 Task: Sort the products by unit price (low first).
Action: Mouse moved to (14, 77)
Screenshot: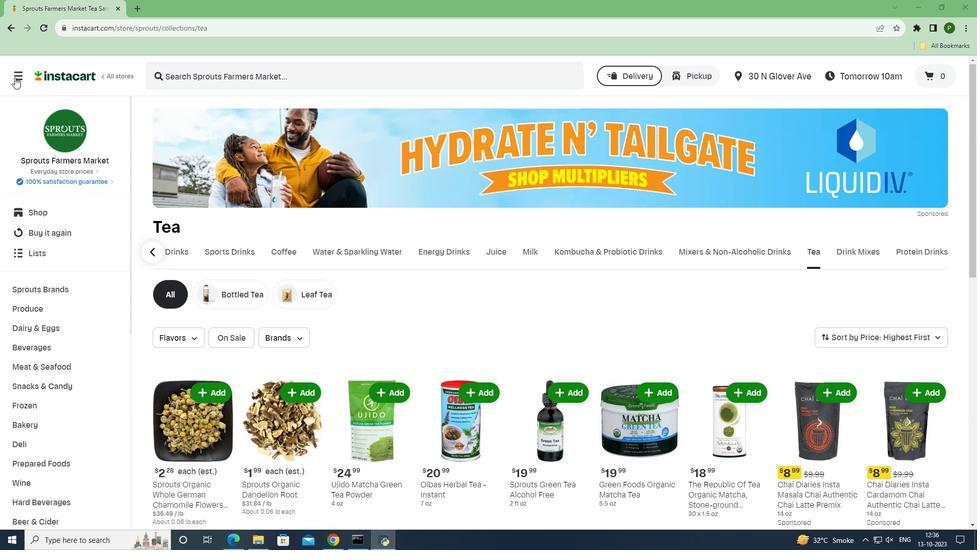 
Action: Mouse pressed left at (14, 77)
Screenshot: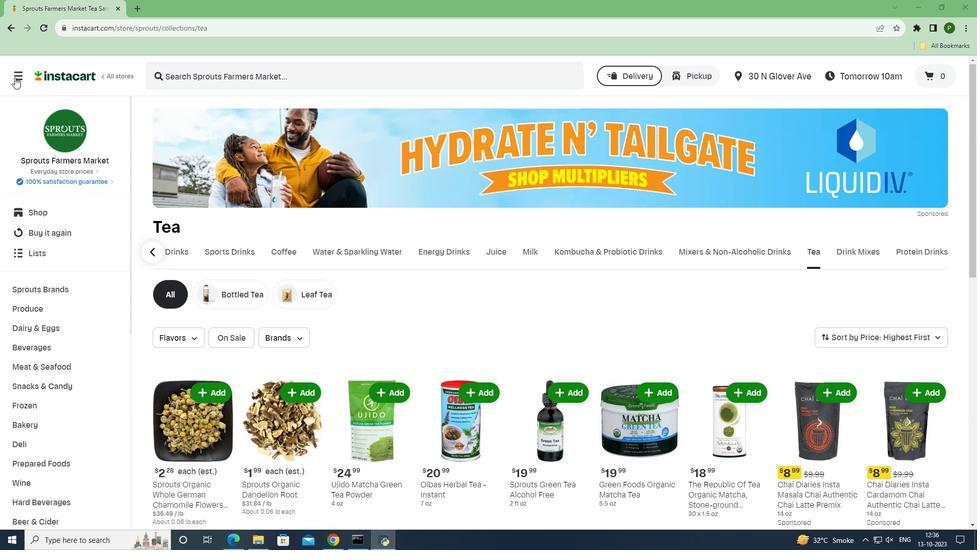 
Action: Mouse moved to (52, 272)
Screenshot: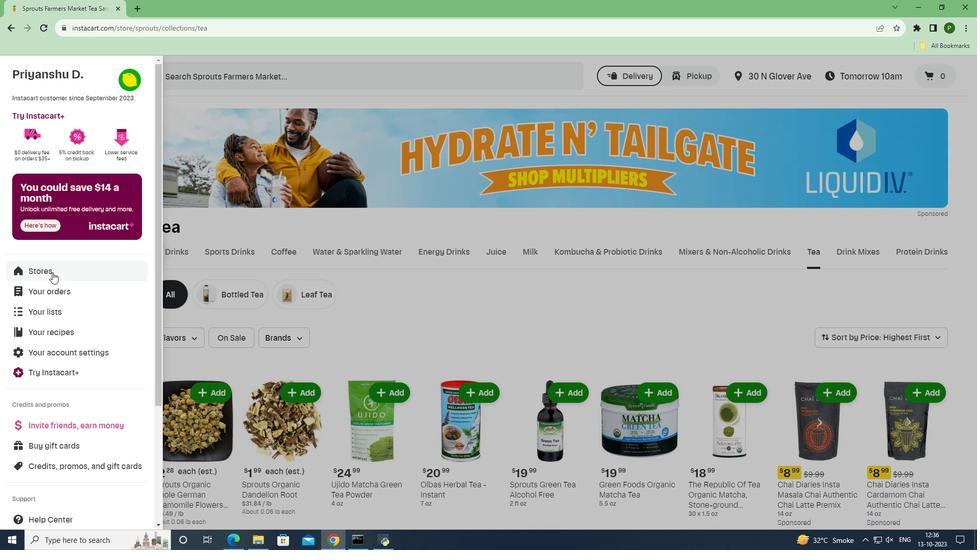 
Action: Mouse pressed left at (52, 272)
Screenshot: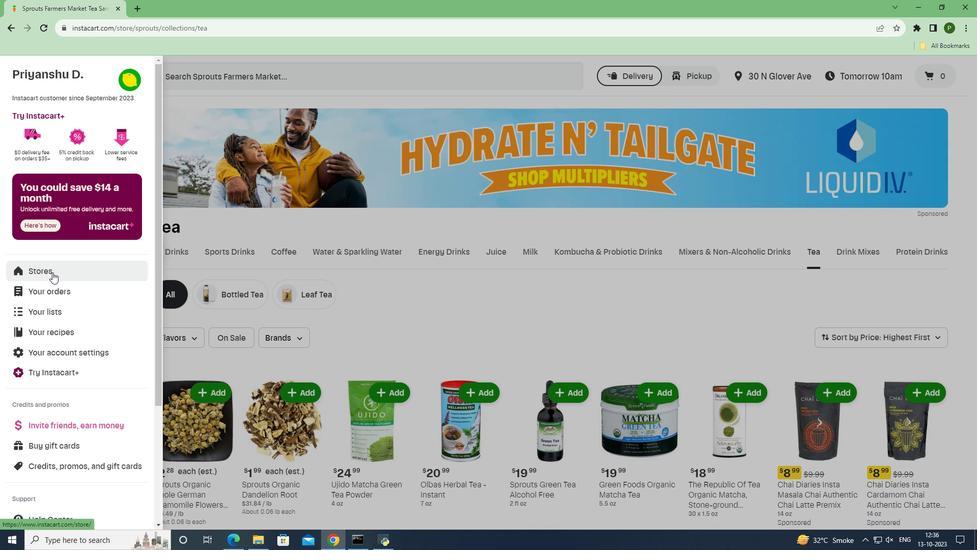 
Action: Mouse moved to (243, 104)
Screenshot: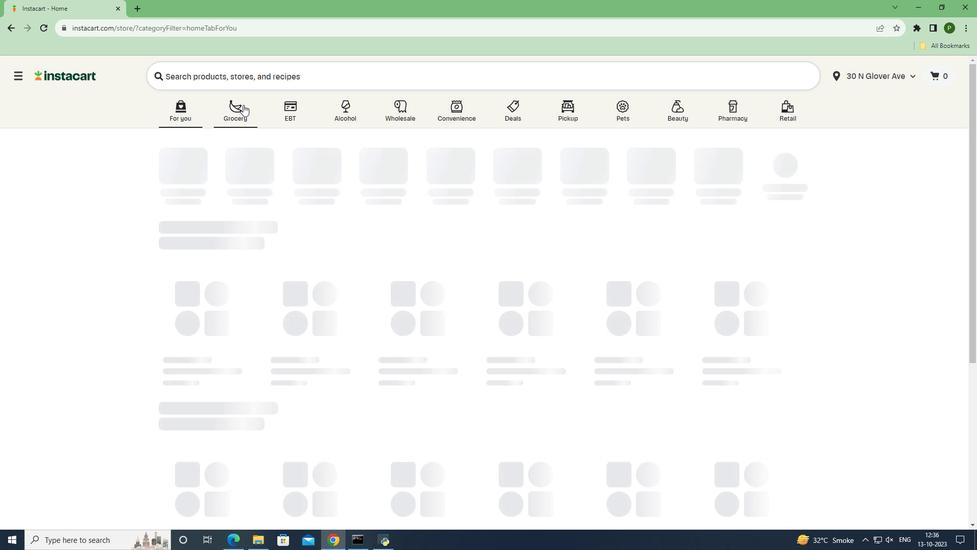 
Action: Mouse pressed left at (243, 104)
Screenshot: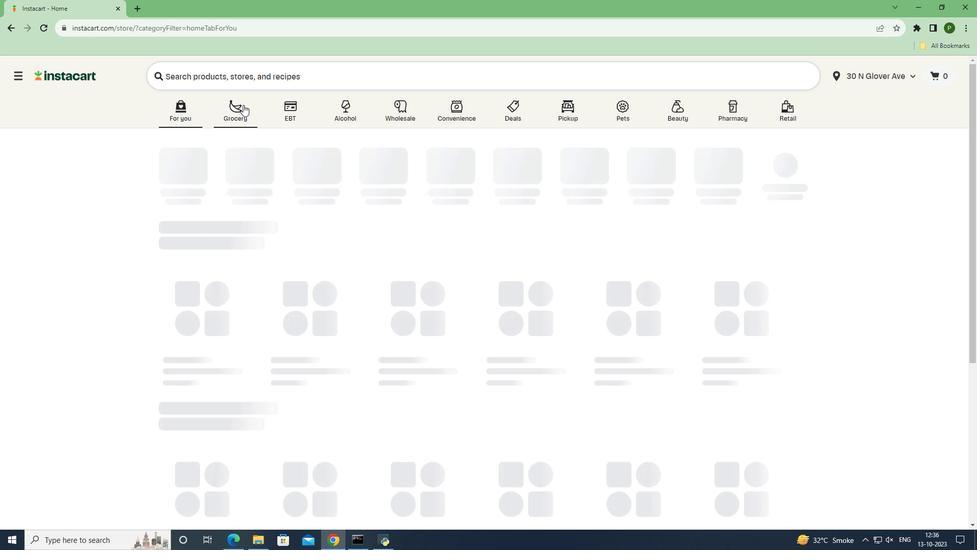 
Action: Mouse moved to (674, 230)
Screenshot: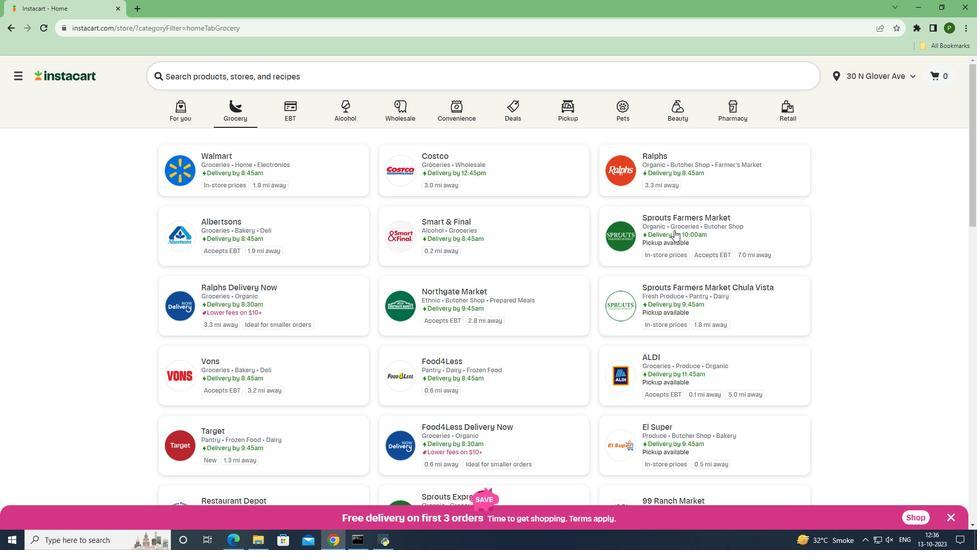 
Action: Mouse pressed left at (674, 230)
Screenshot: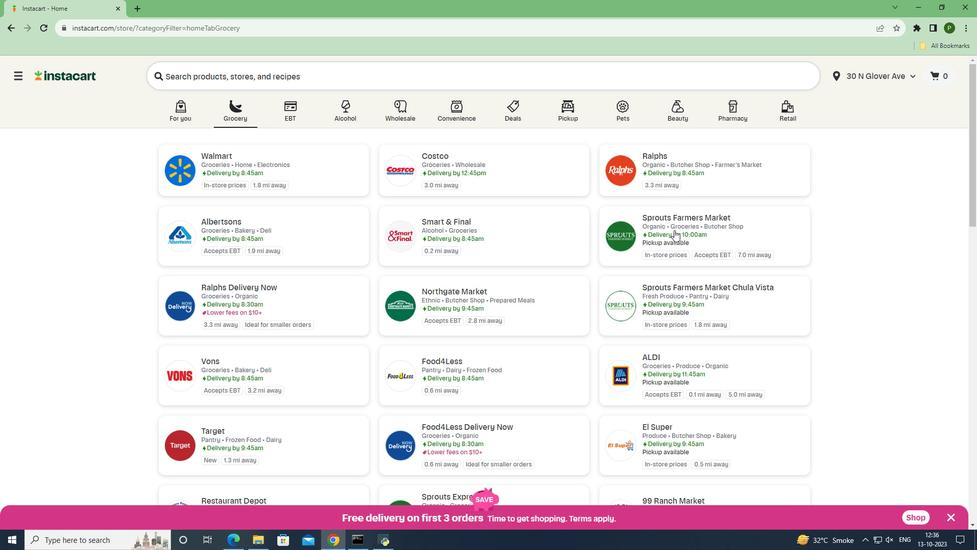 
Action: Mouse moved to (59, 341)
Screenshot: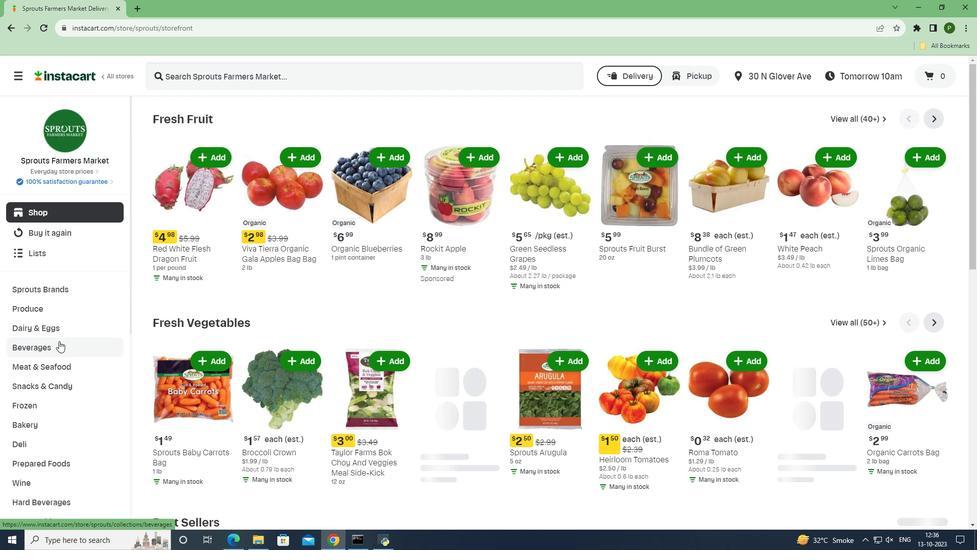 
Action: Mouse pressed left at (59, 341)
Screenshot: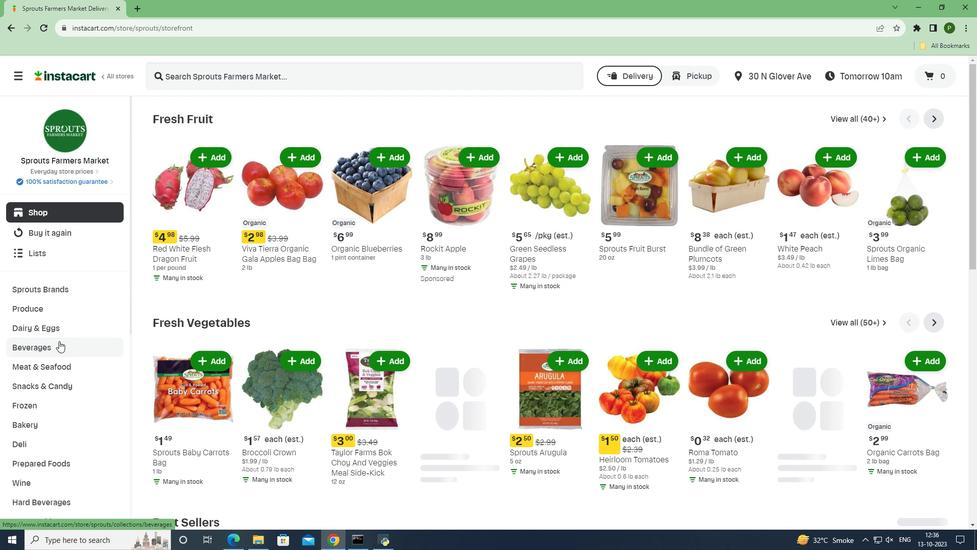 
Action: Mouse moved to (887, 254)
Screenshot: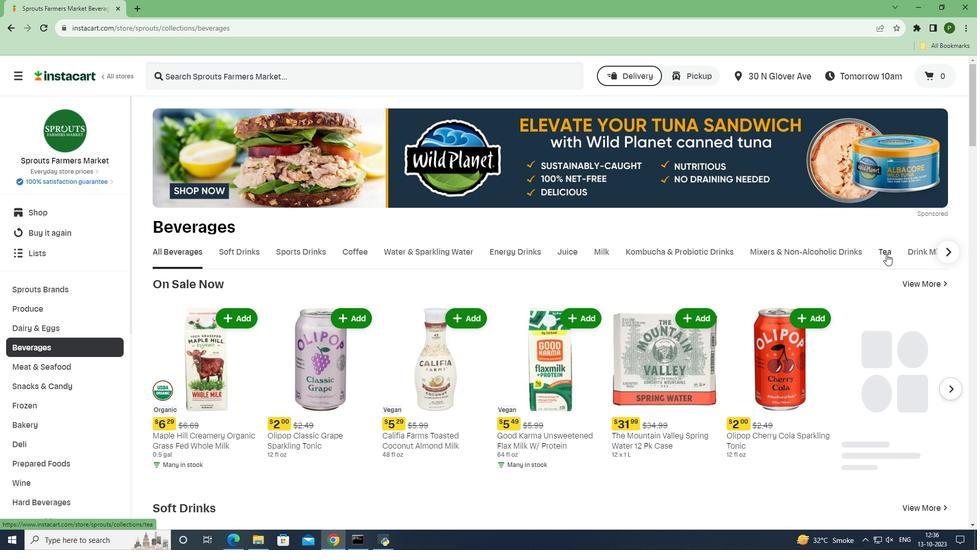 
Action: Mouse pressed left at (887, 254)
Screenshot: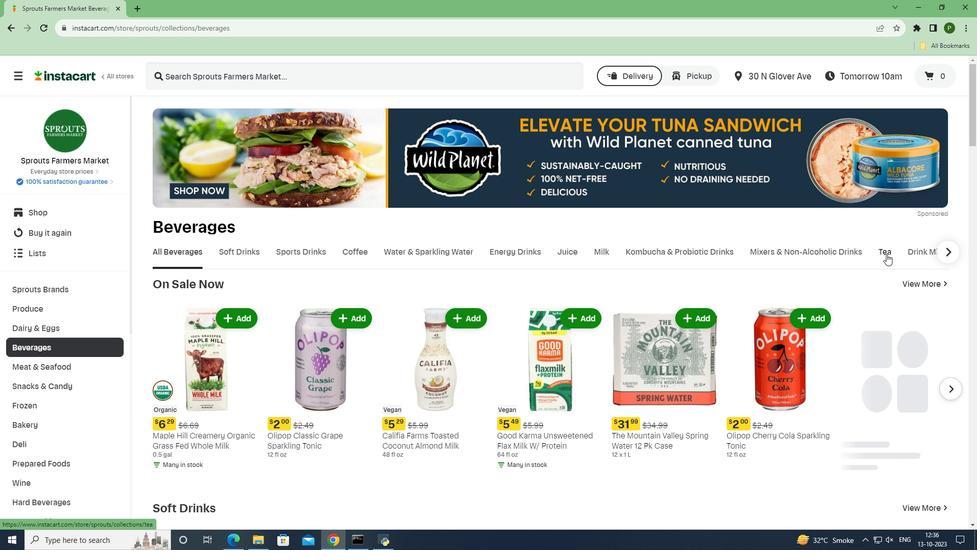 
Action: Mouse moved to (896, 285)
Screenshot: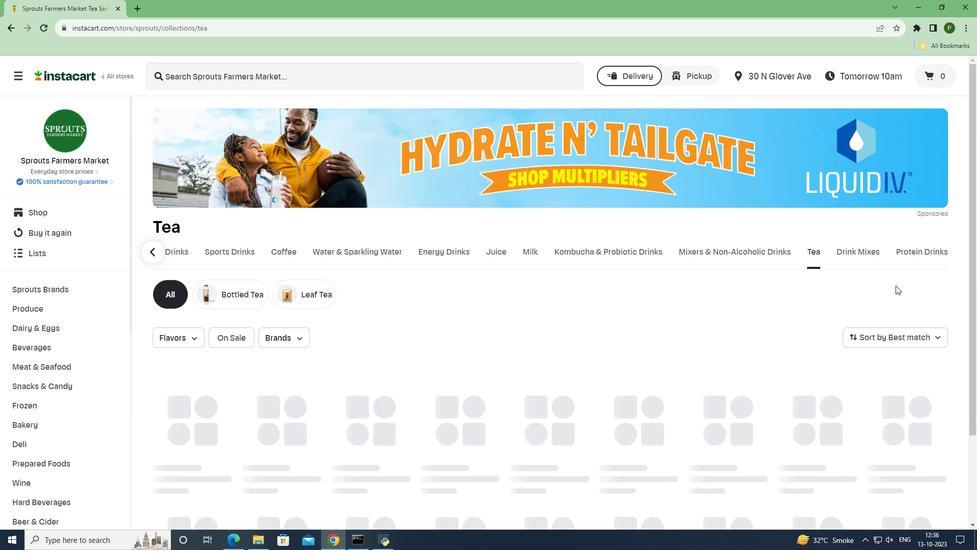 
Action: Mouse scrolled (896, 285) with delta (0, 0)
Screenshot: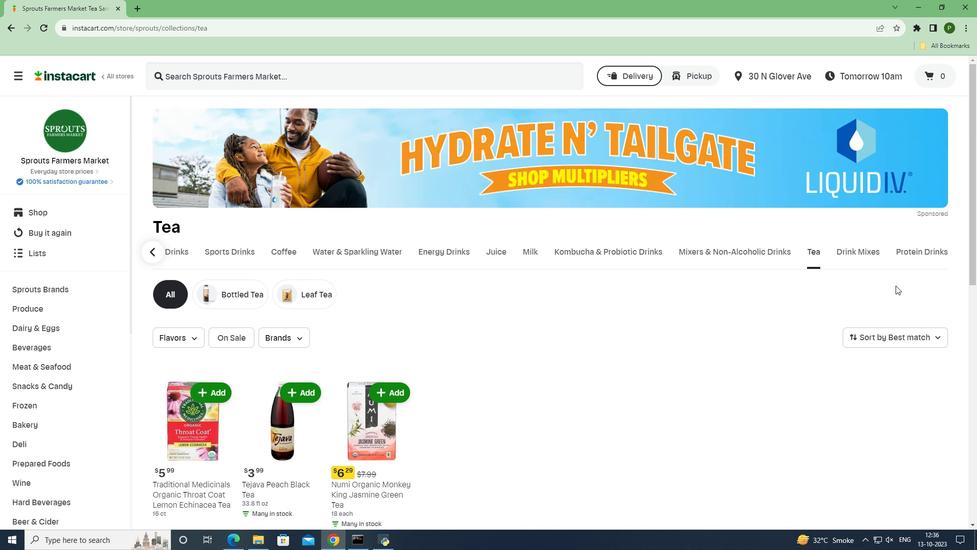
Action: Mouse scrolled (896, 285) with delta (0, 0)
Screenshot: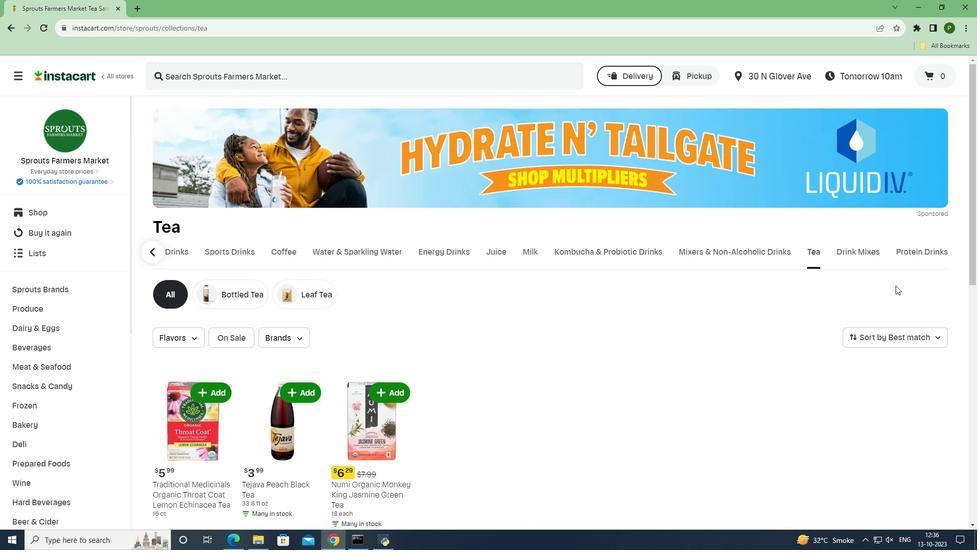 
Action: Mouse moved to (895, 232)
Screenshot: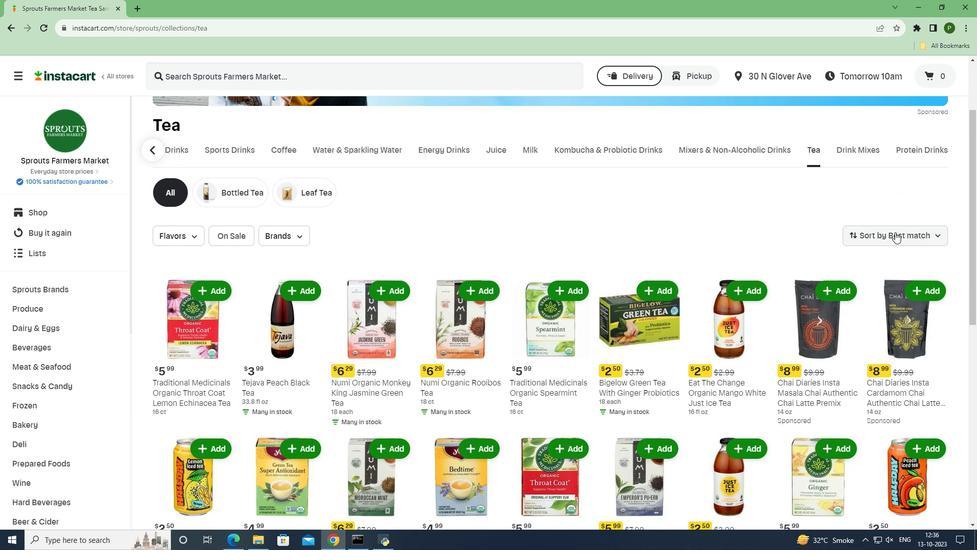 
Action: Mouse pressed left at (895, 232)
Screenshot: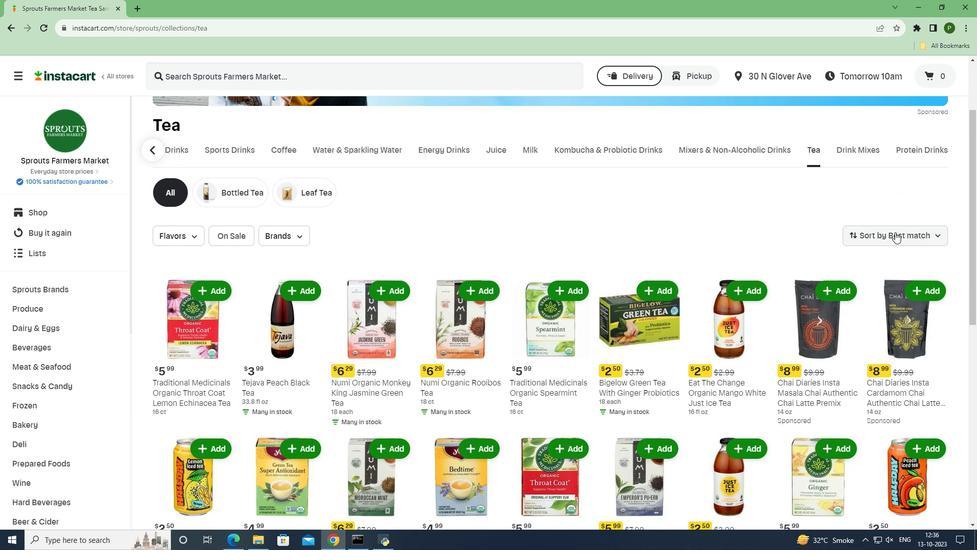 
Action: Mouse moved to (898, 323)
Screenshot: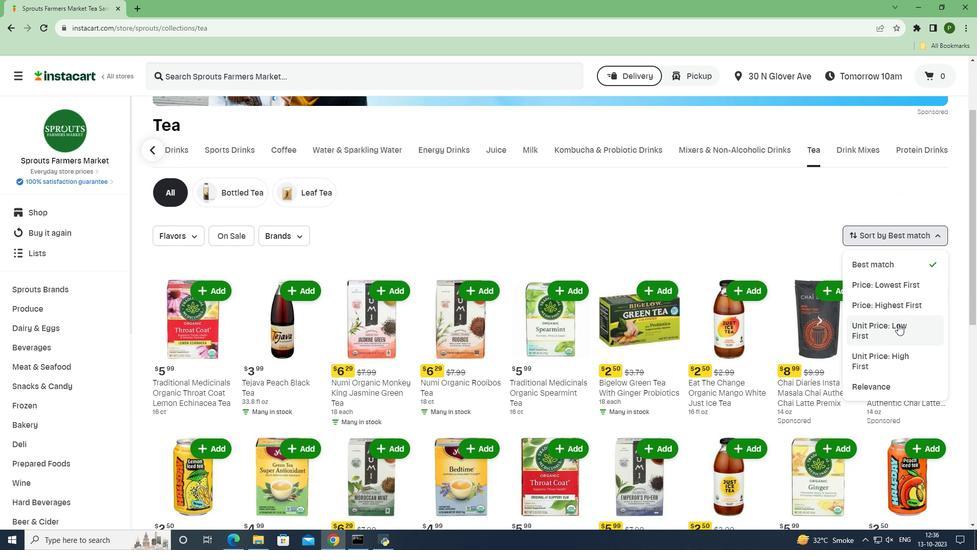 
Action: Mouse pressed left at (898, 323)
Screenshot: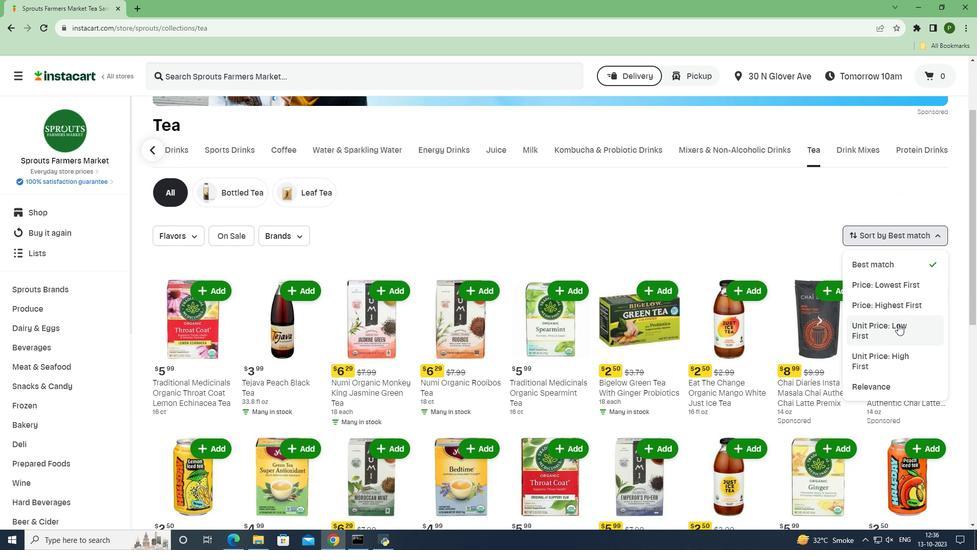
Action: Mouse moved to (744, 391)
Screenshot: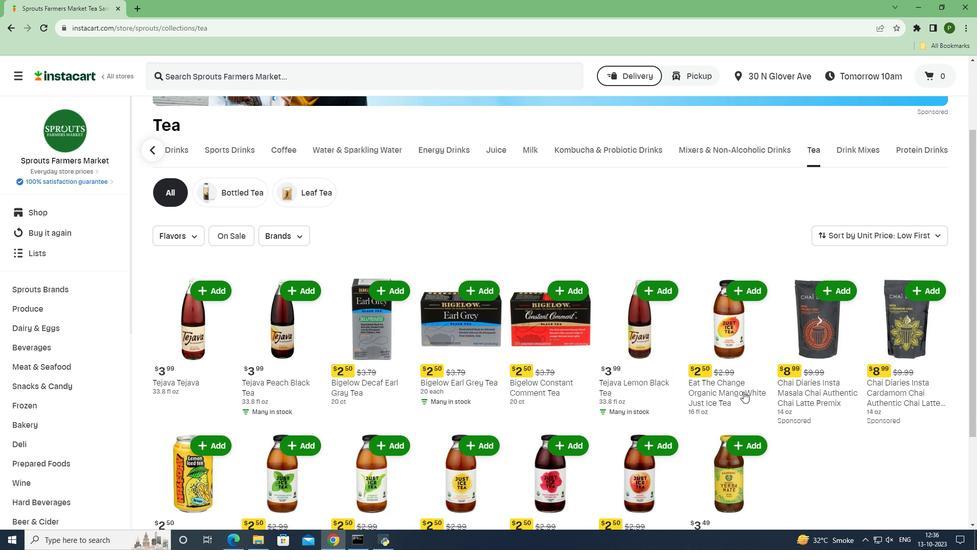 
